 Task: Create a due date automation trigger when advanced on, 2 hours before a card is due add dates not starting today.
Action: Mouse moved to (907, 271)
Screenshot: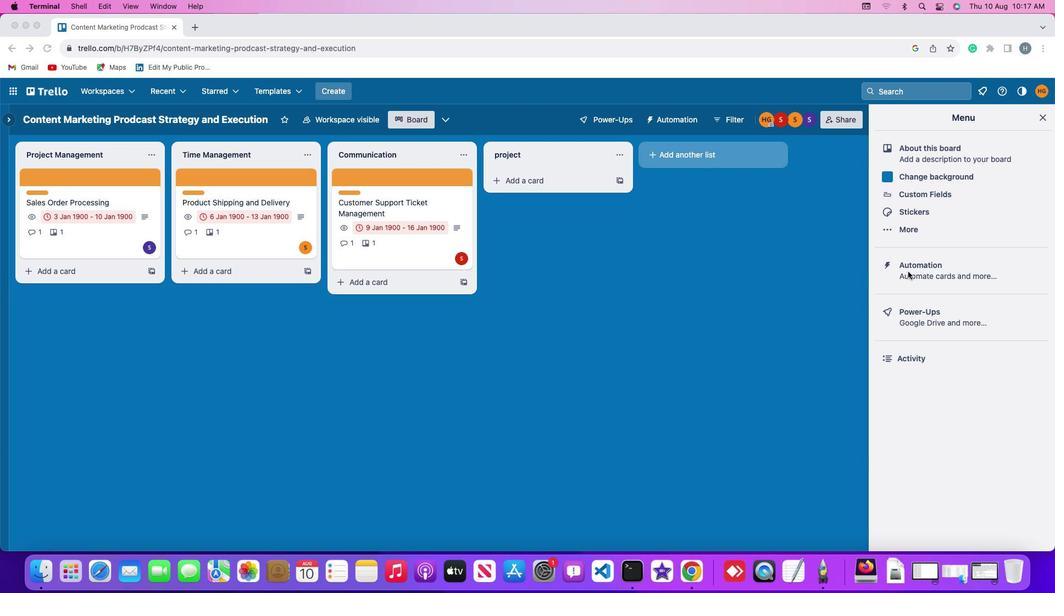 
Action: Mouse pressed left at (907, 271)
Screenshot: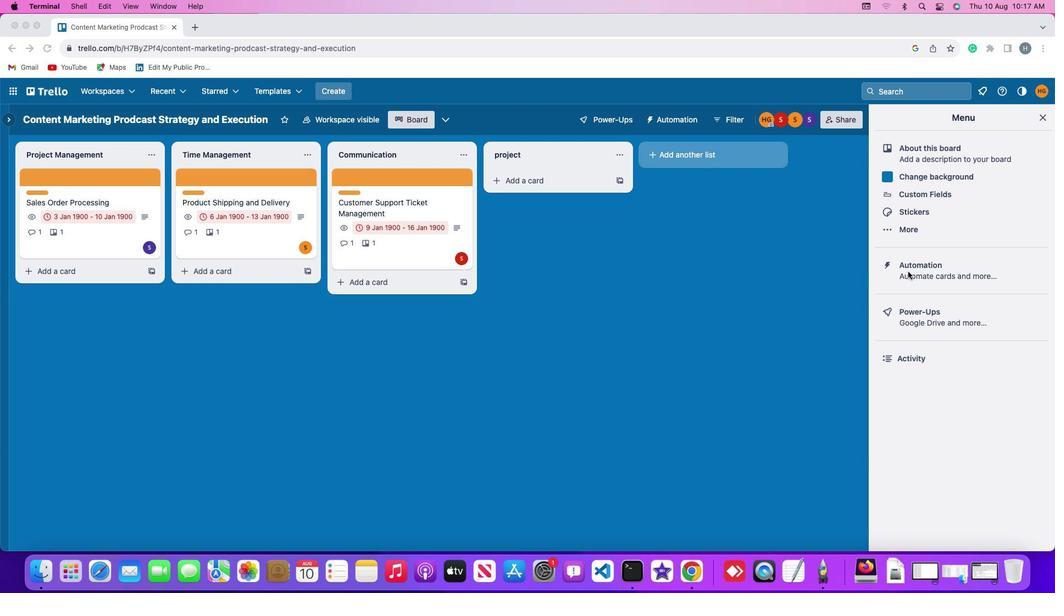 
Action: Mouse pressed left at (907, 271)
Screenshot: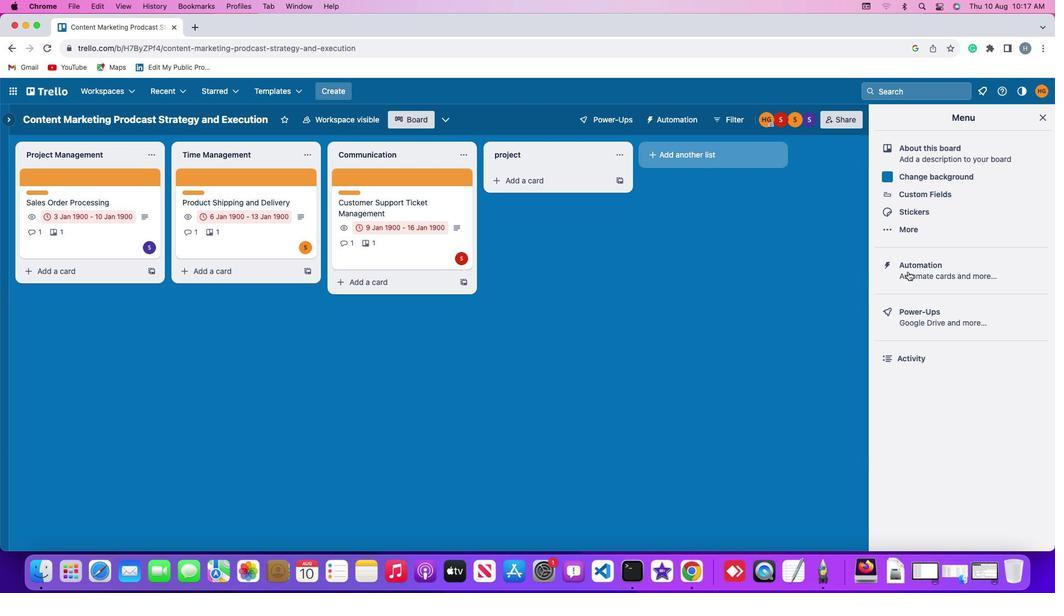 
Action: Mouse moved to (53, 257)
Screenshot: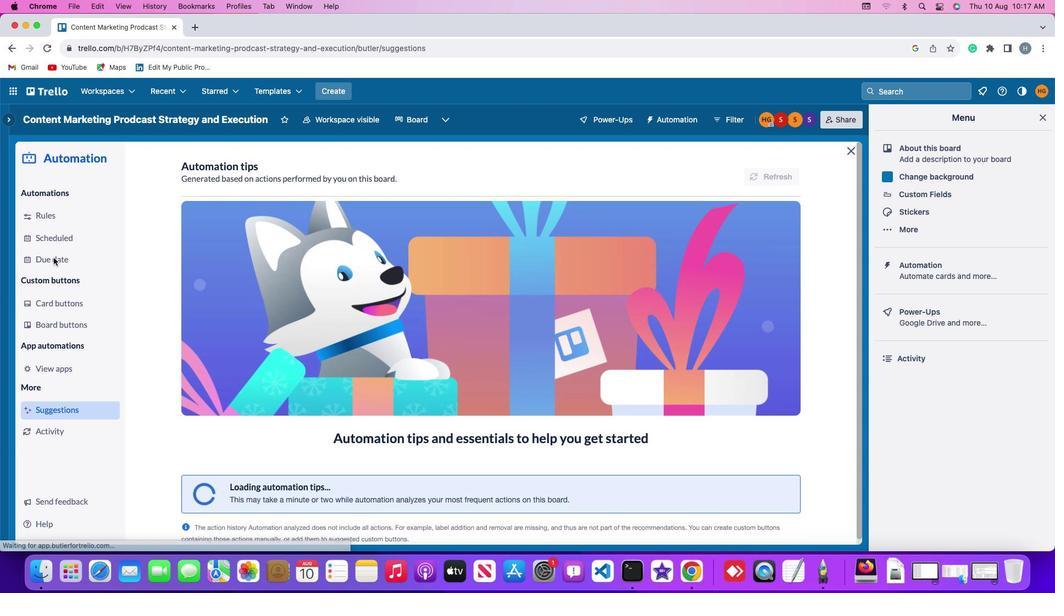 
Action: Mouse pressed left at (53, 257)
Screenshot: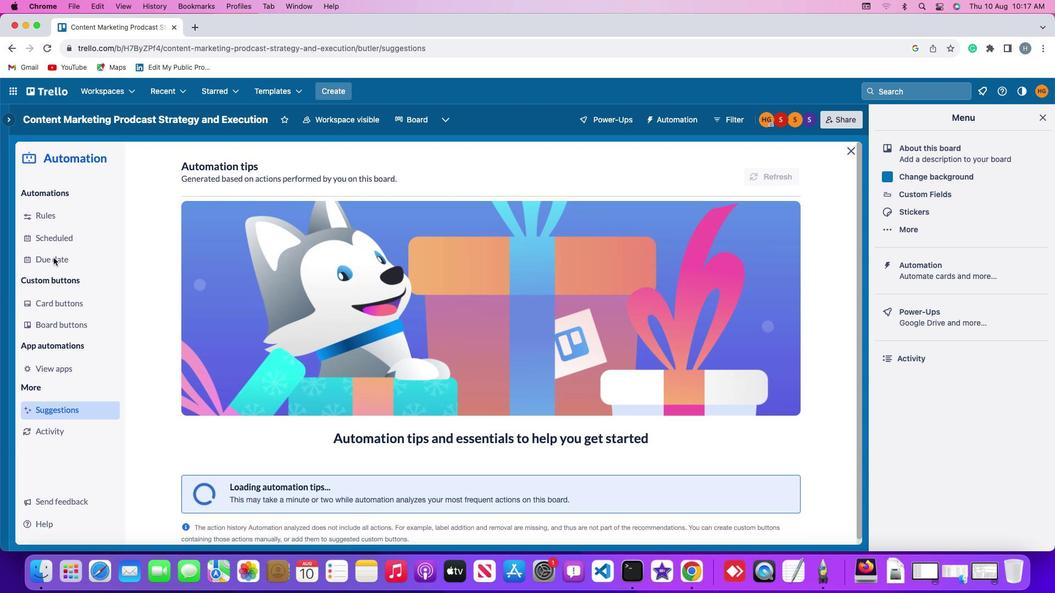 
Action: Mouse moved to (730, 170)
Screenshot: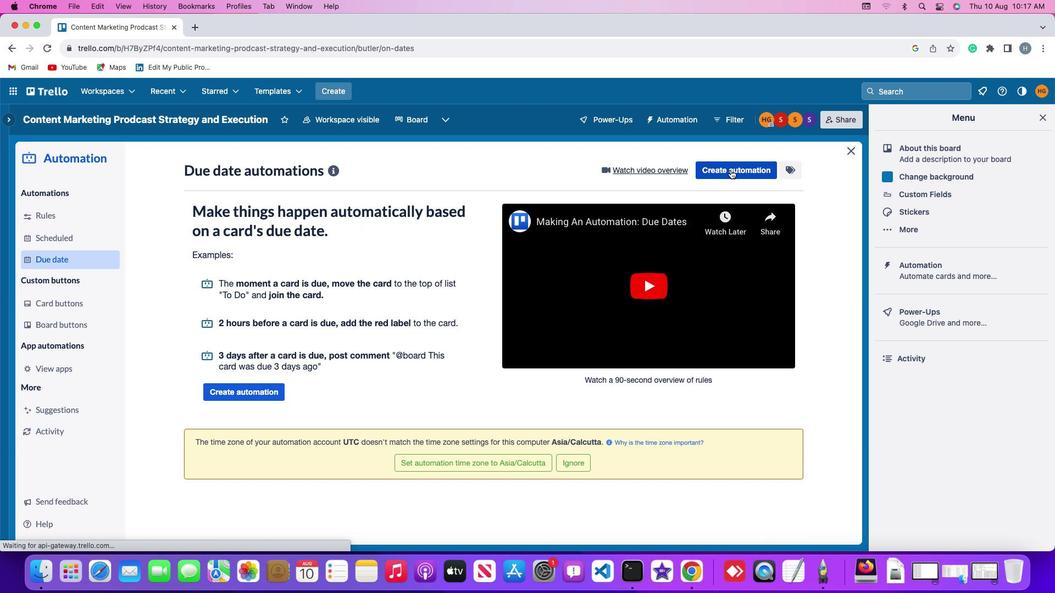 
Action: Mouse pressed left at (730, 170)
Screenshot: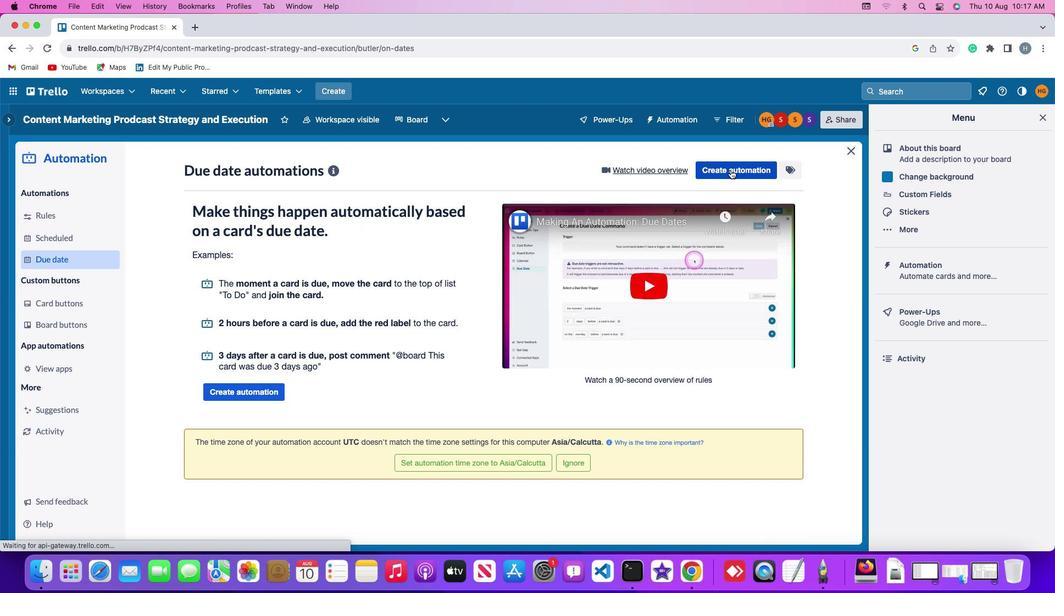 
Action: Mouse moved to (260, 275)
Screenshot: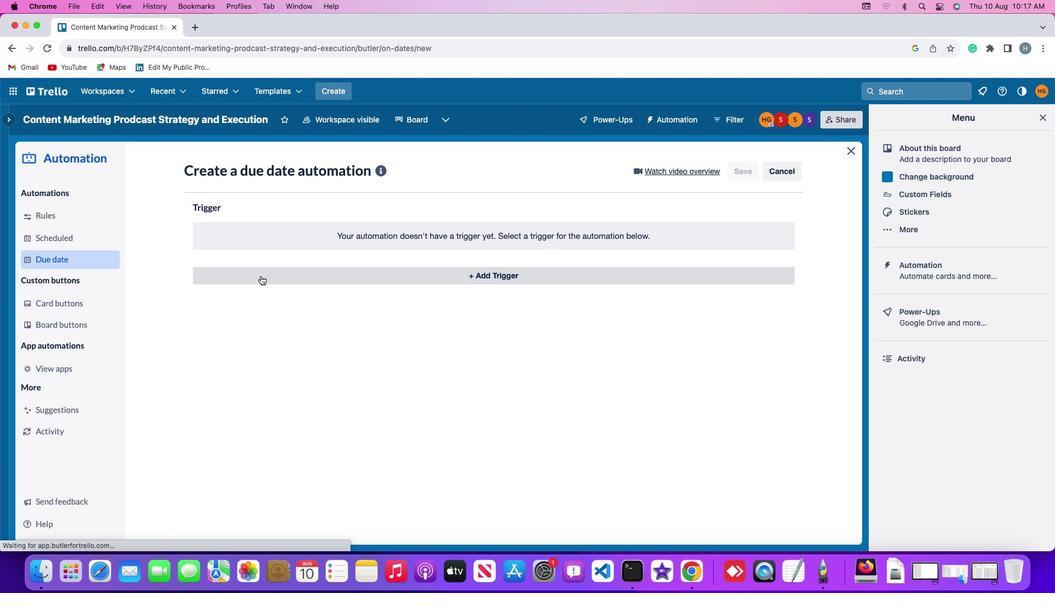 
Action: Mouse pressed left at (260, 275)
Screenshot: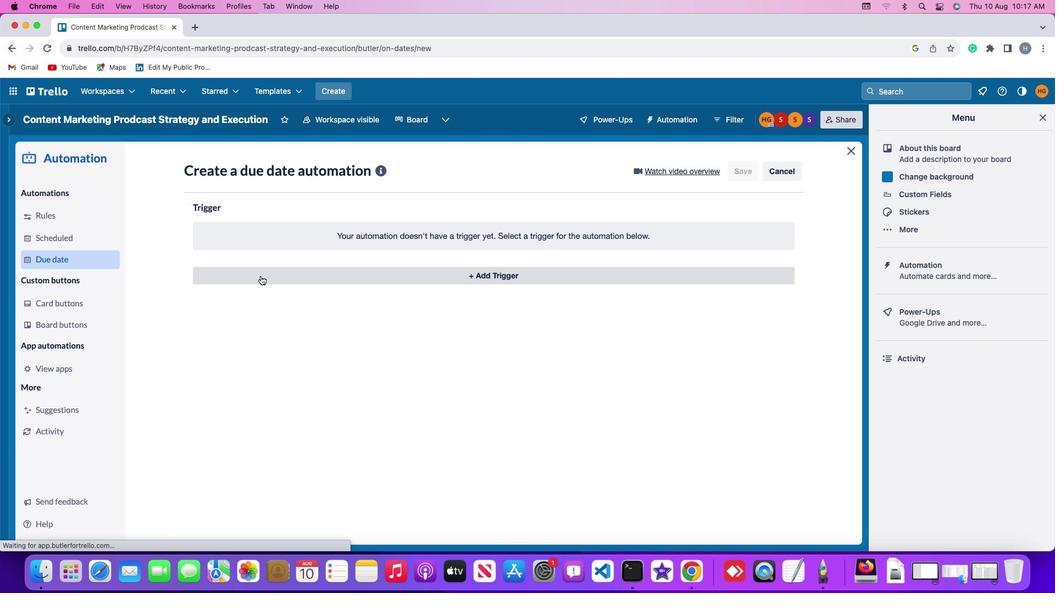 
Action: Mouse moved to (210, 442)
Screenshot: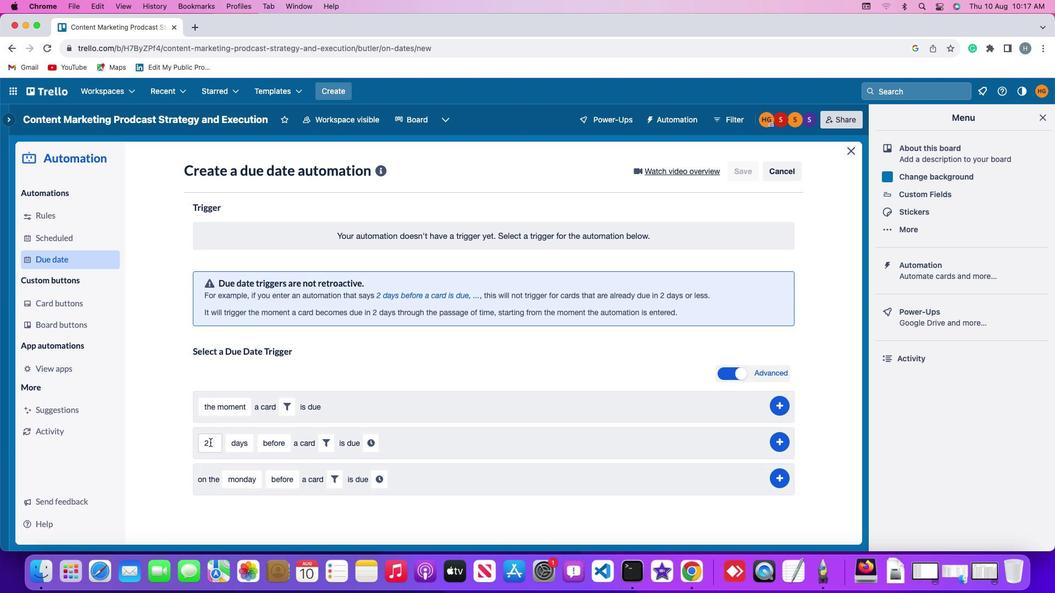 
Action: Mouse pressed left at (210, 442)
Screenshot: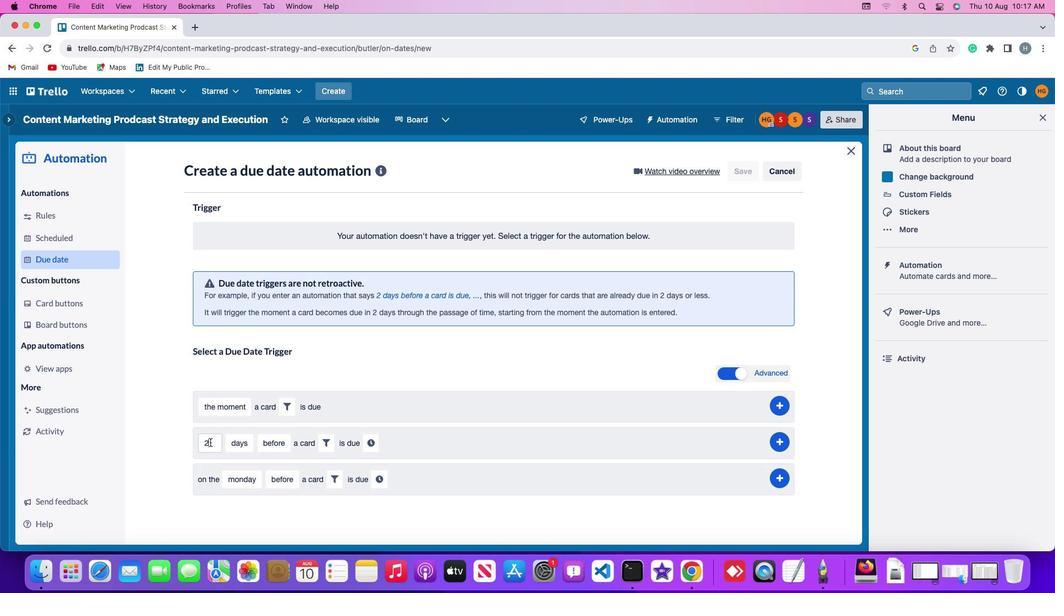 
Action: Key pressed Key.backspace'2'
Screenshot: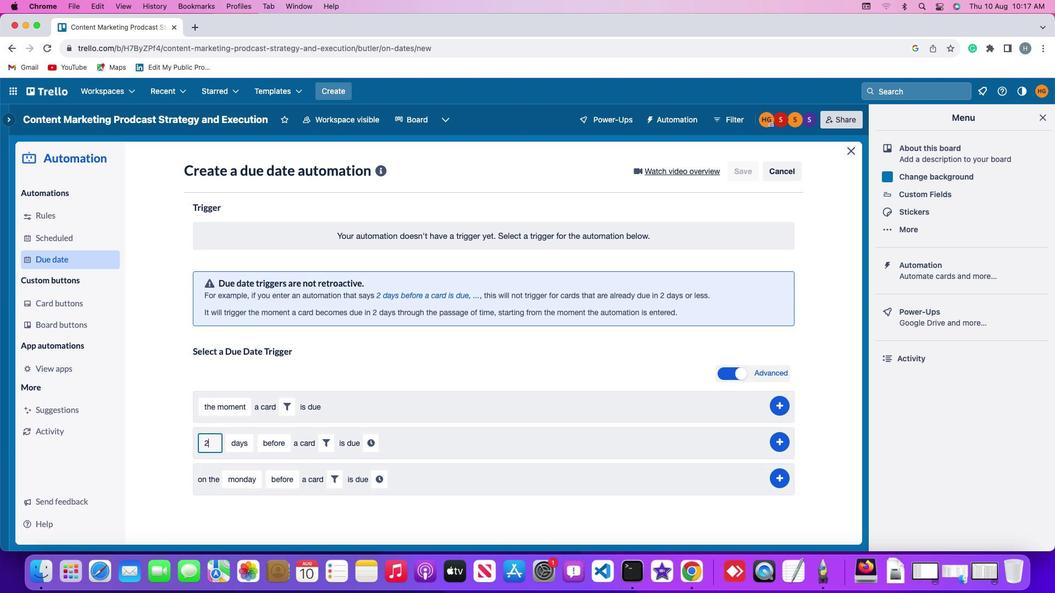 
Action: Mouse moved to (243, 444)
Screenshot: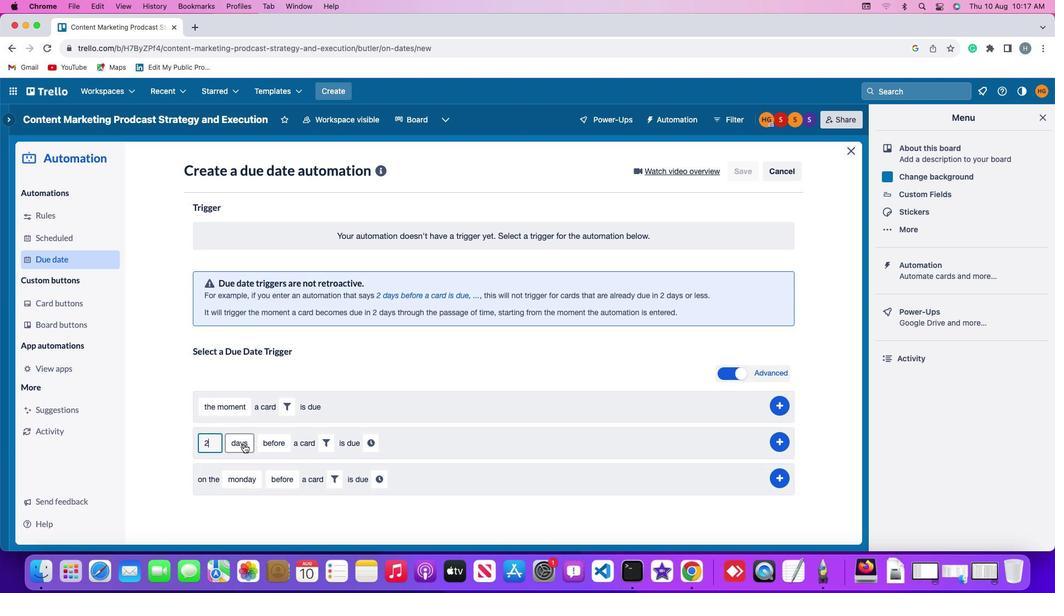 
Action: Mouse pressed left at (243, 444)
Screenshot: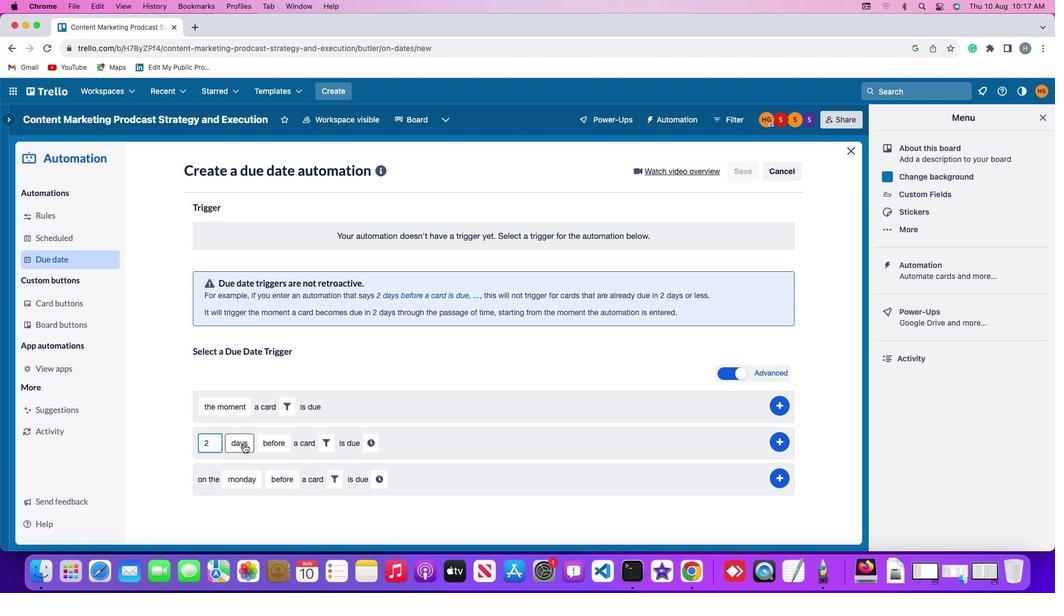 
Action: Mouse moved to (246, 508)
Screenshot: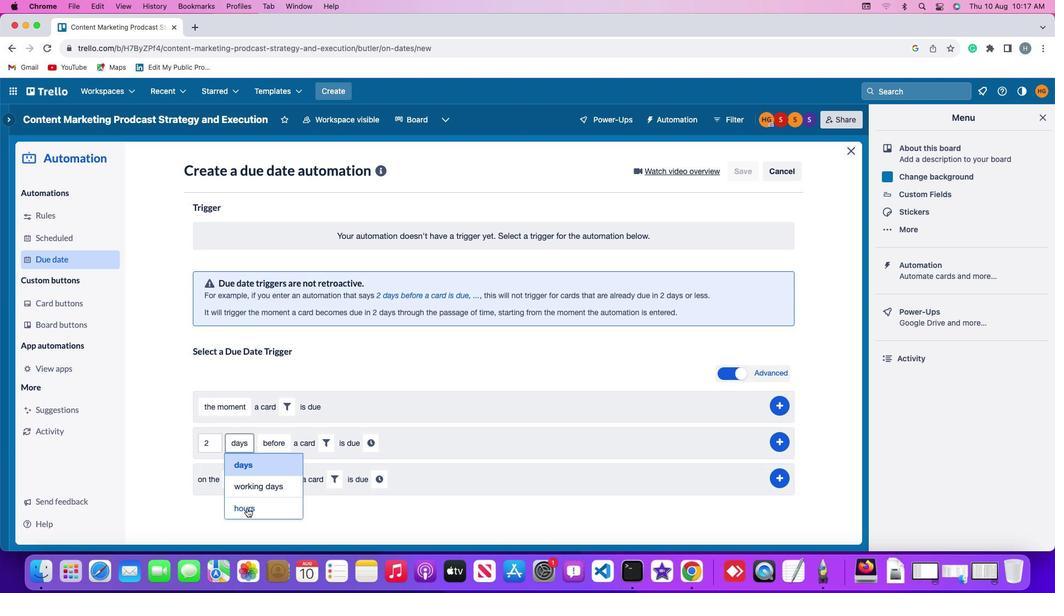 
Action: Mouse pressed left at (246, 508)
Screenshot: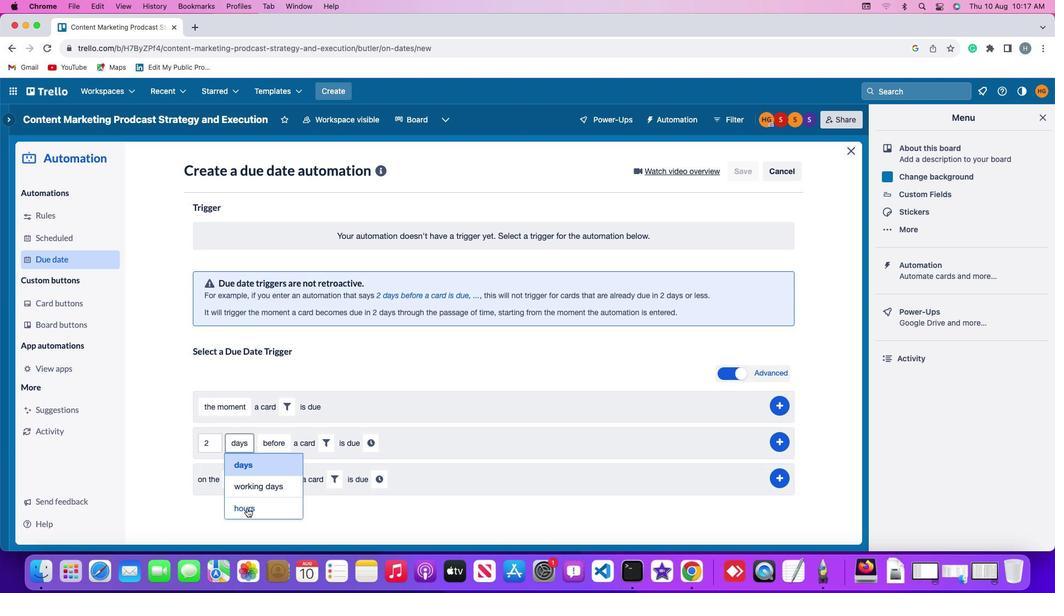 
Action: Mouse moved to (270, 446)
Screenshot: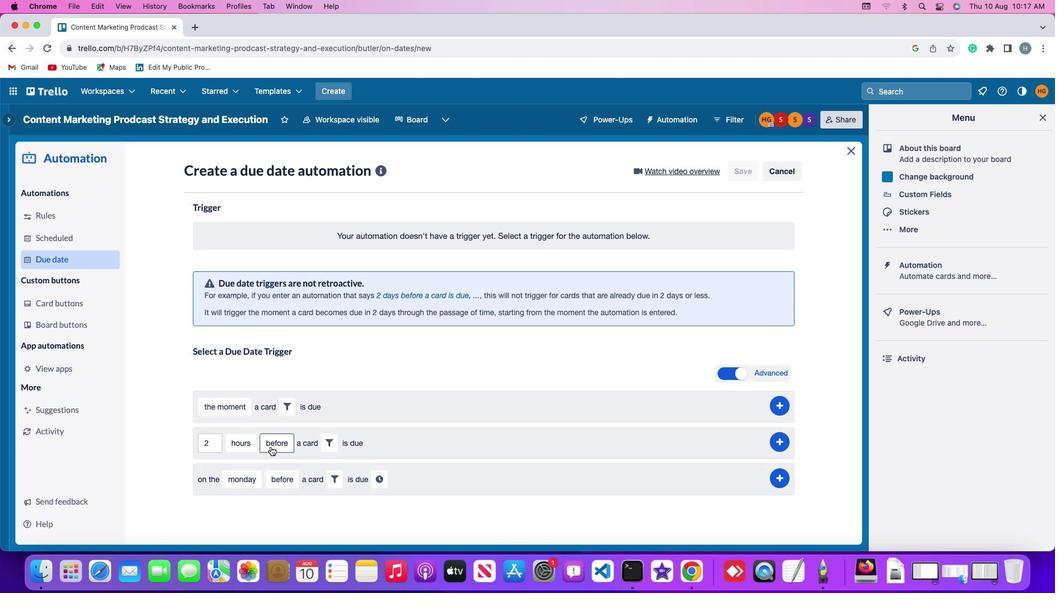 
Action: Mouse pressed left at (270, 446)
Screenshot: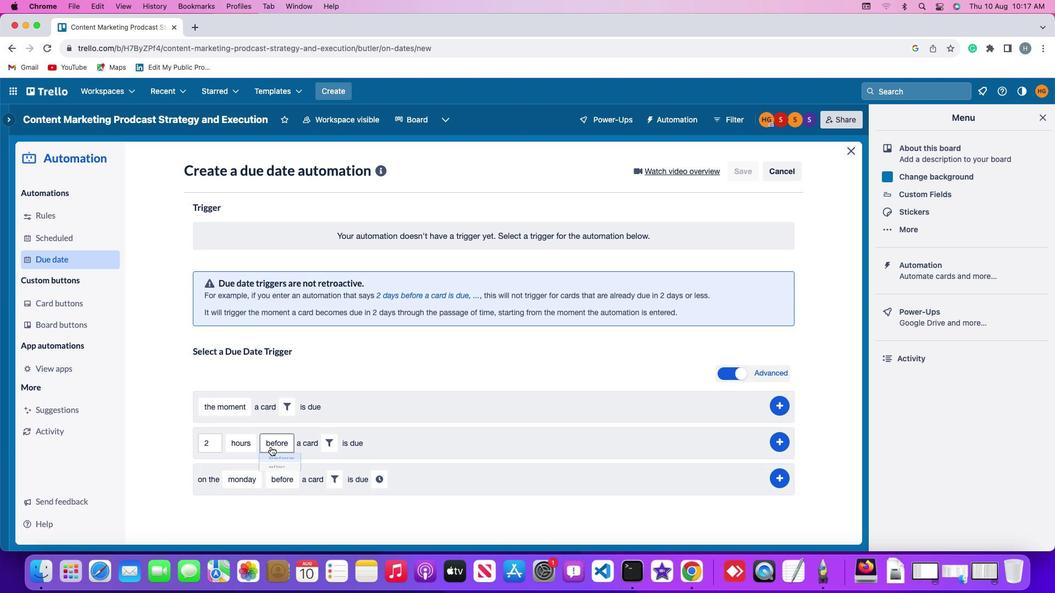 
Action: Mouse moved to (277, 464)
Screenshot: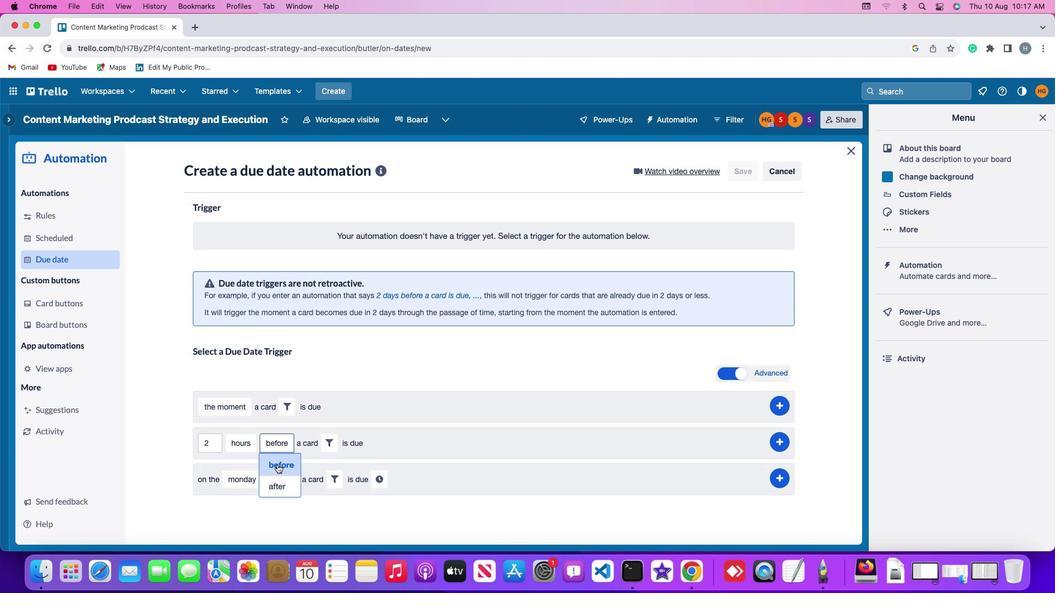 
Action: Mouse pressed left at (277, 464)
Screenshot: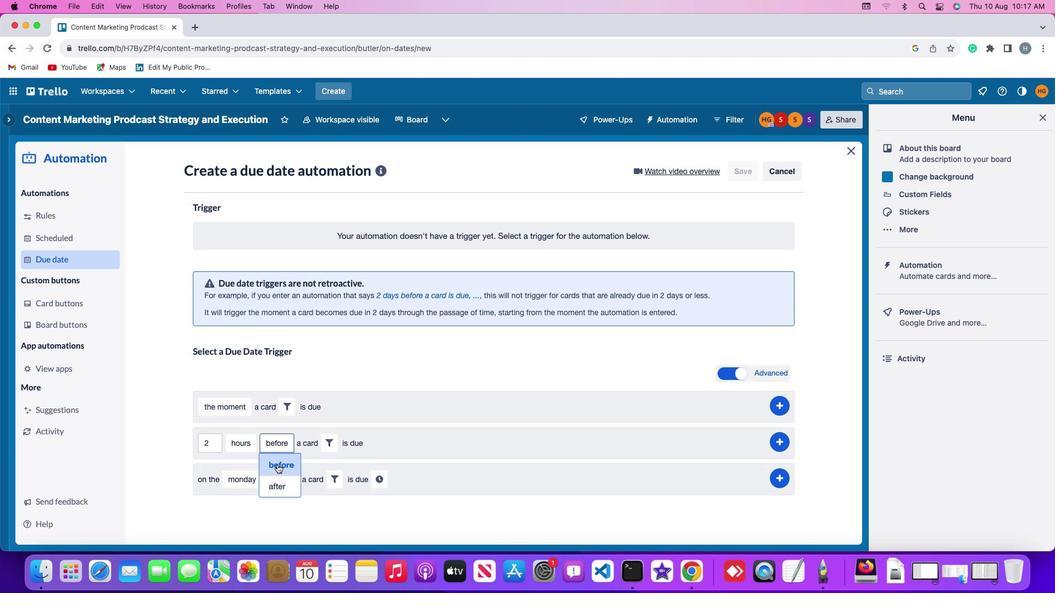 
Action: Mouse moved to (328, 441)
Screenshot: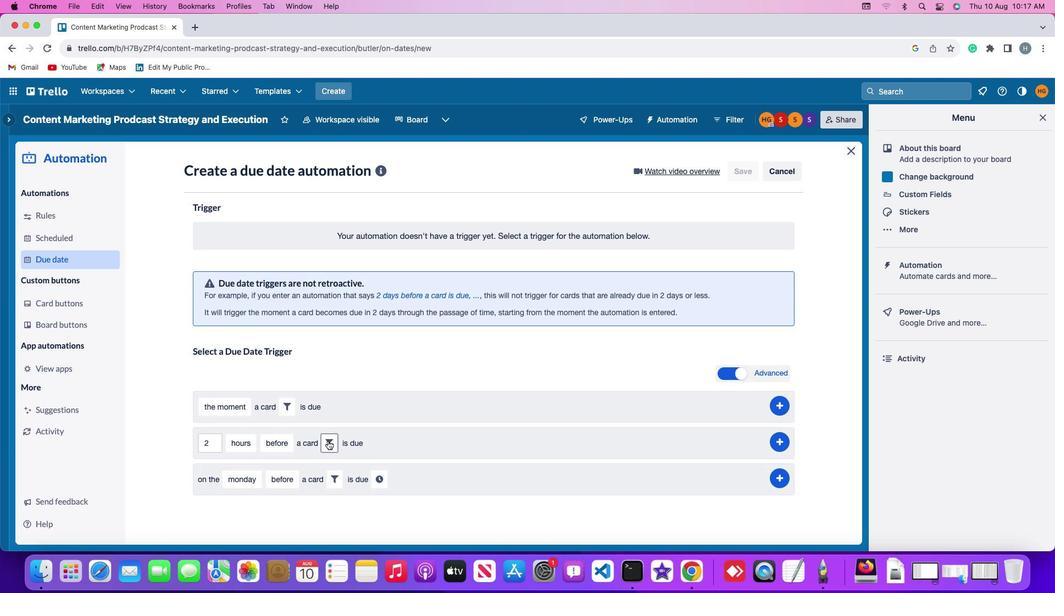 
Action: Mouse pressed left at (328, 441)
Screenshot: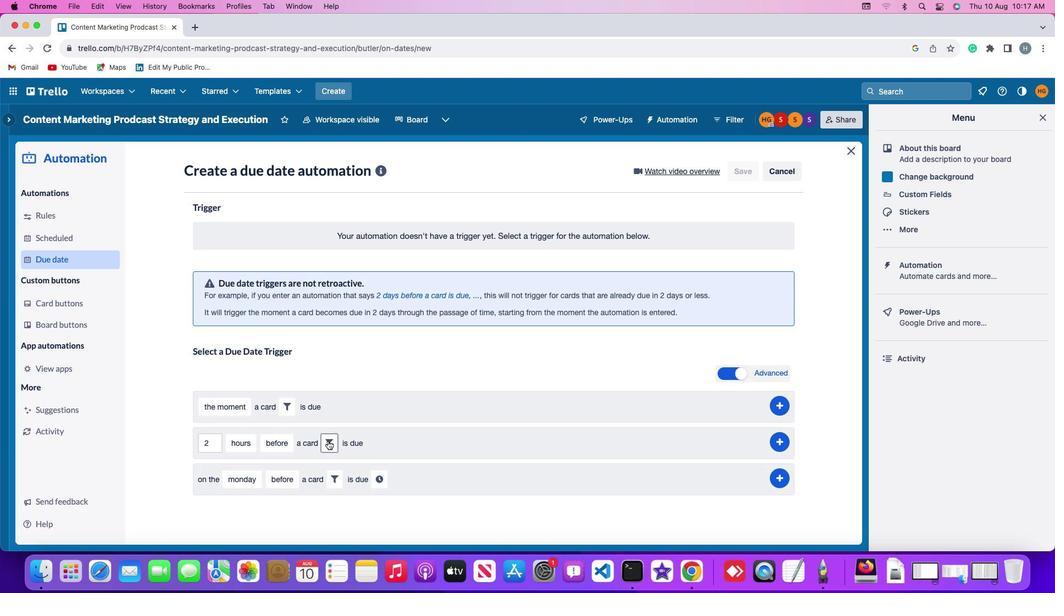 
Action: Mouse moved to (386, 472)
Screenshot: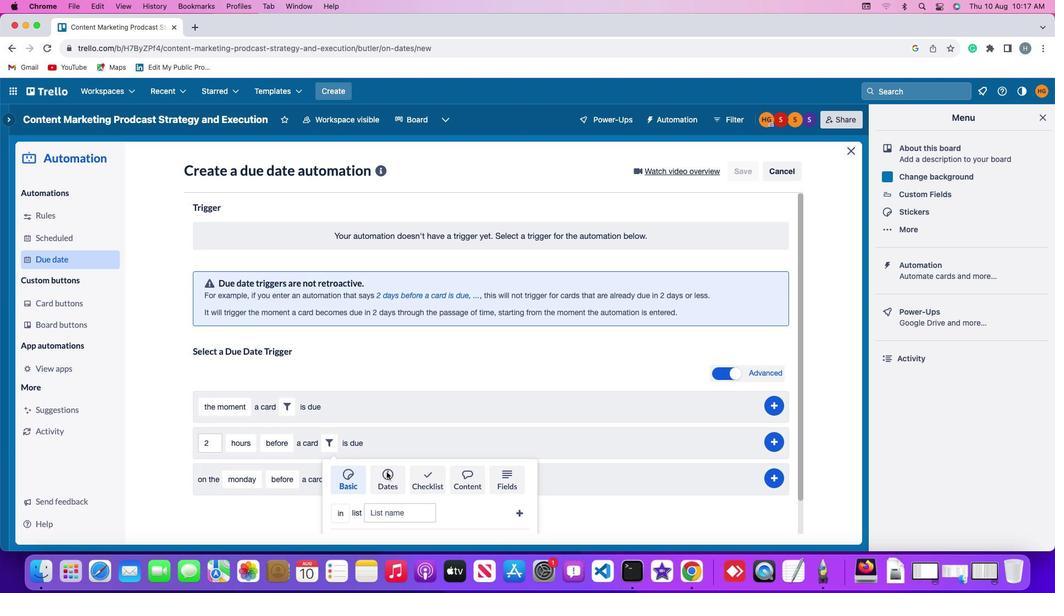 
Action: Mouse pressed left at (386, 472)
Screenshot: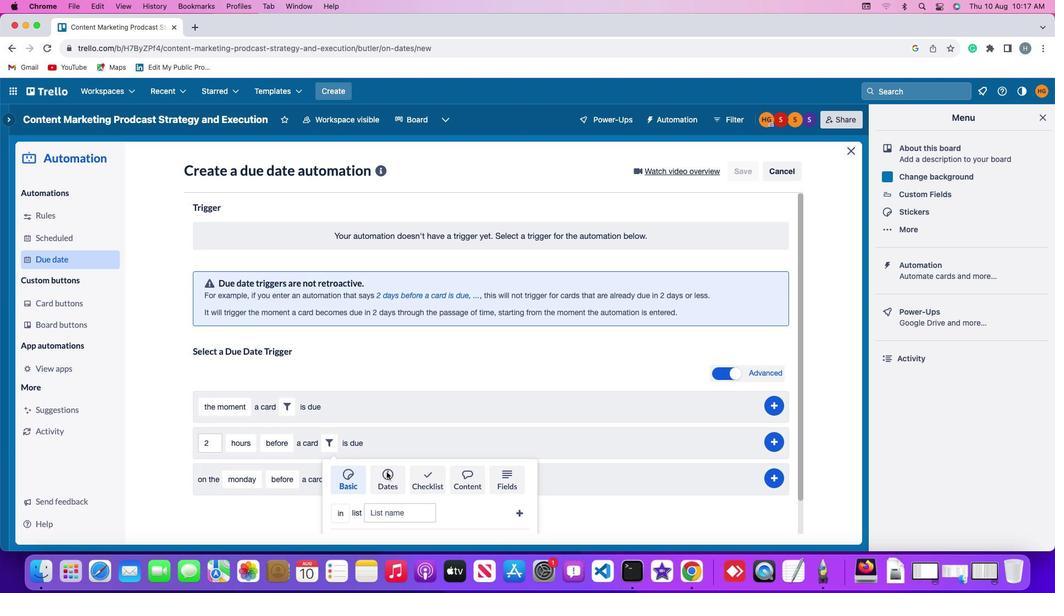 
Action: Mouse moved to (304, 500)
Screenshot: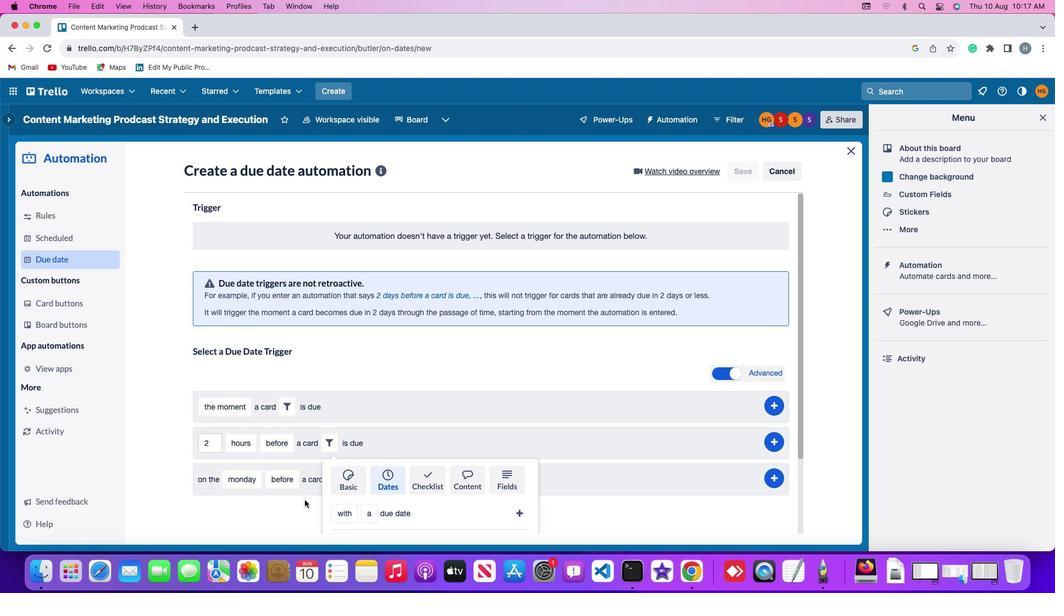 
Action: Mouse scrolled (304, 500) with delta (0, 0)
Screenshot: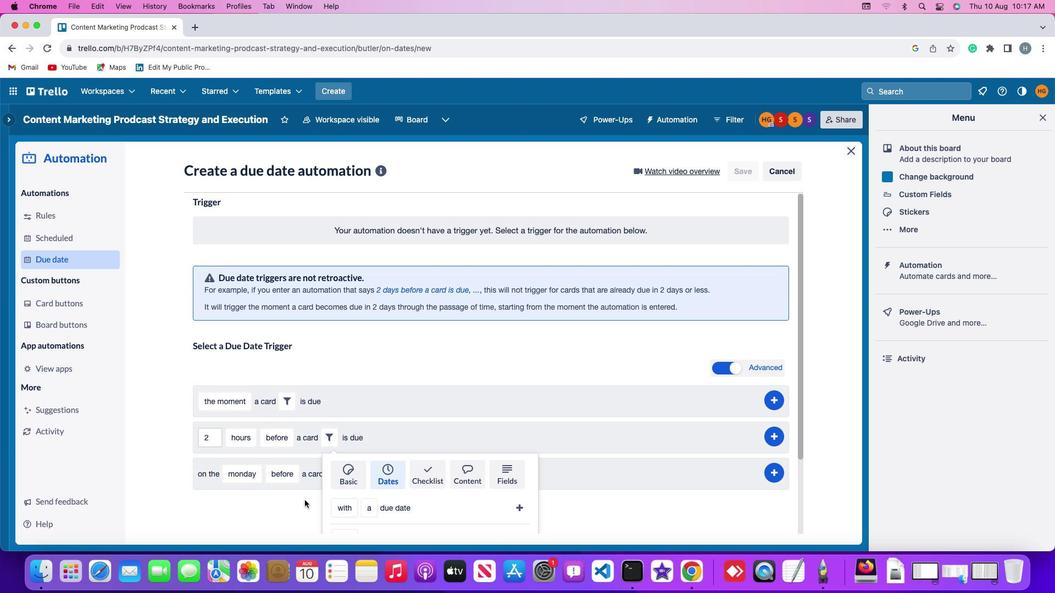 
Action: Mouse scrolled (304, 500) with delta (0, 0)
Screenshot: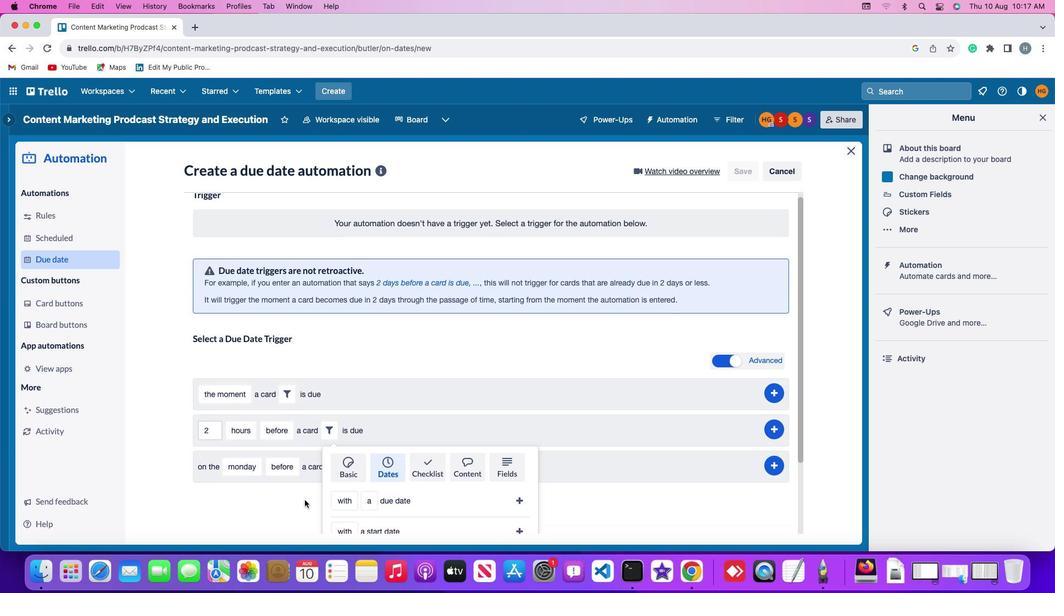 
Action: Mouse scrolled (304, 500) with delta (0, -1)
Screenshot: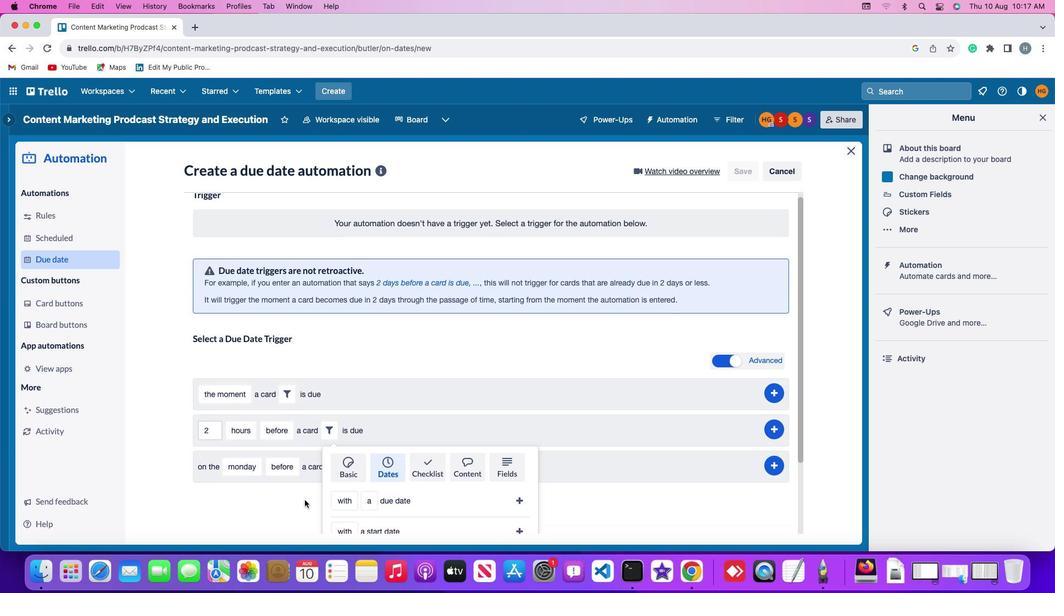 
Action: Mouse scrolled (304, 500) with delta (0, -2)
Screenshot: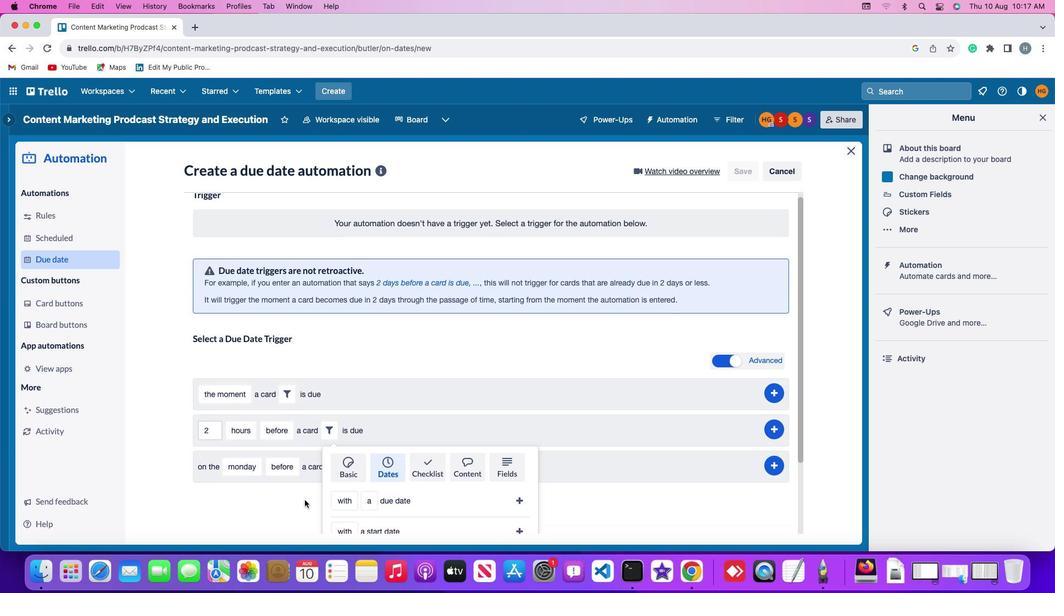 
Action: Mouse scrolled (304, 500) with delta (0, -3)
Screenshot: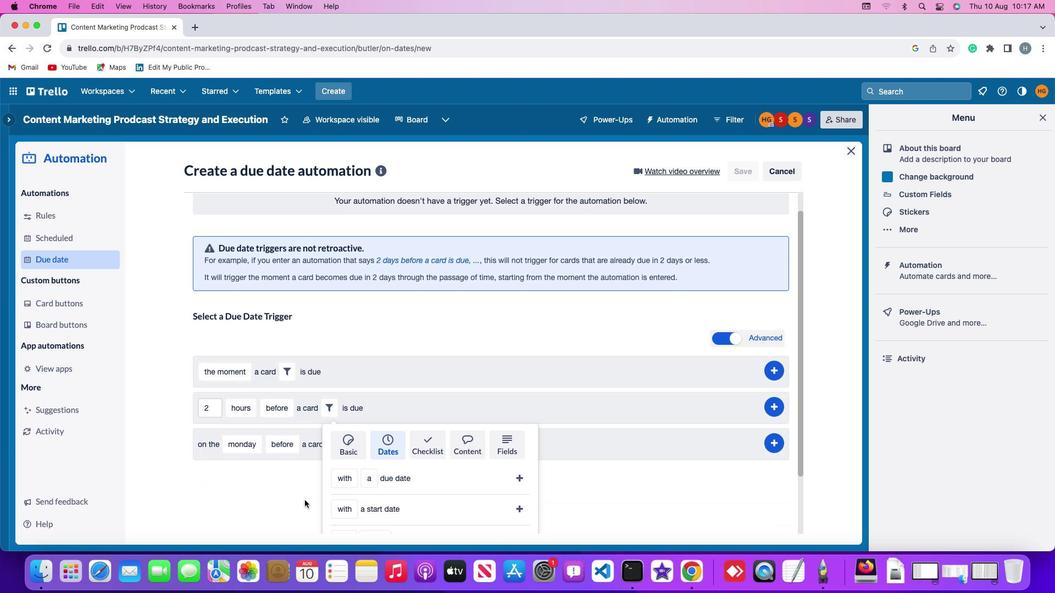 
Action: Mouse moved to (300, 500)
Screenshot: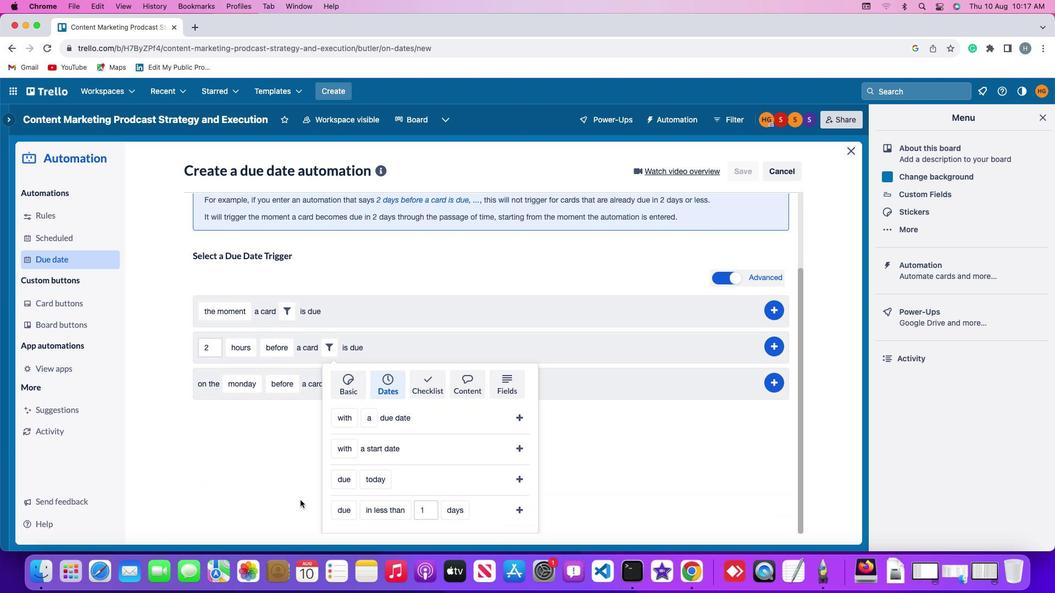 
Action: Mouse scrolled (300, 500) with delta (0, 0)
Screenshot: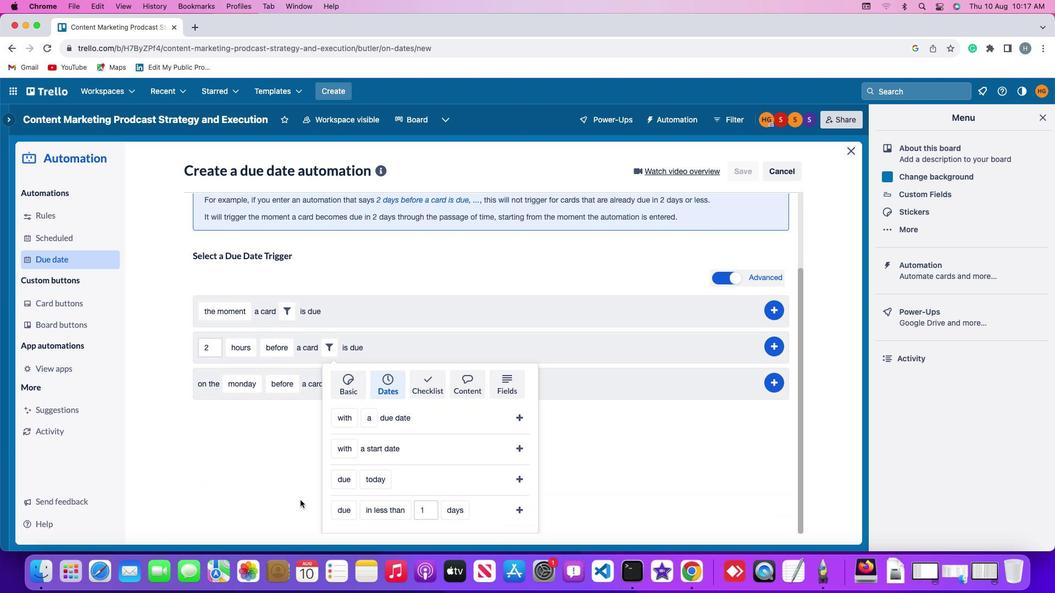
Action: Mouse scrolled (300, 500) with delta (0, 0)
Screenshot: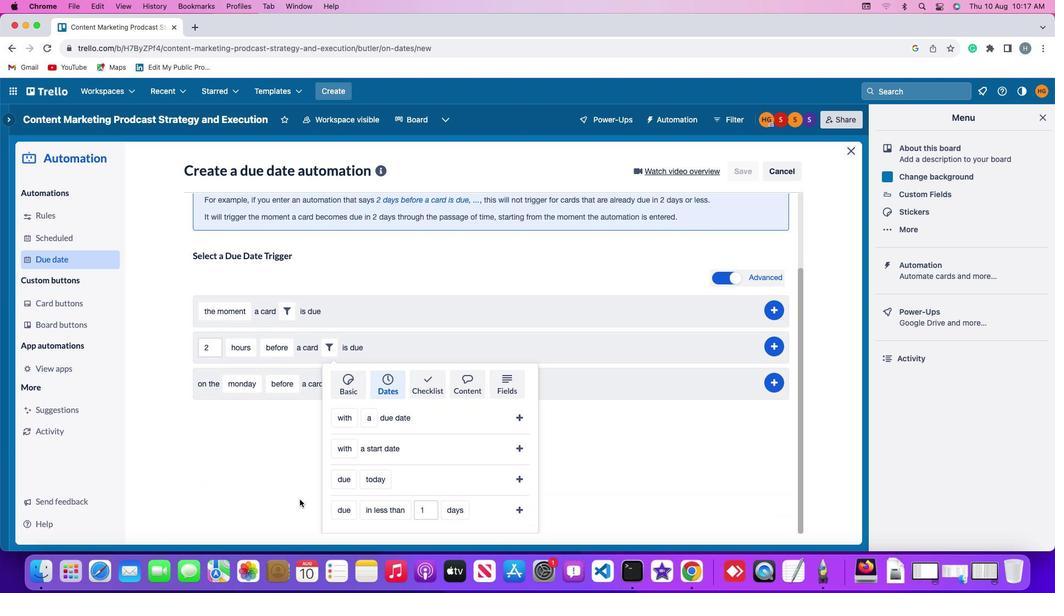 
Action: Mouse scrolled (300, 500) with delta (0, -1)
Screenshot: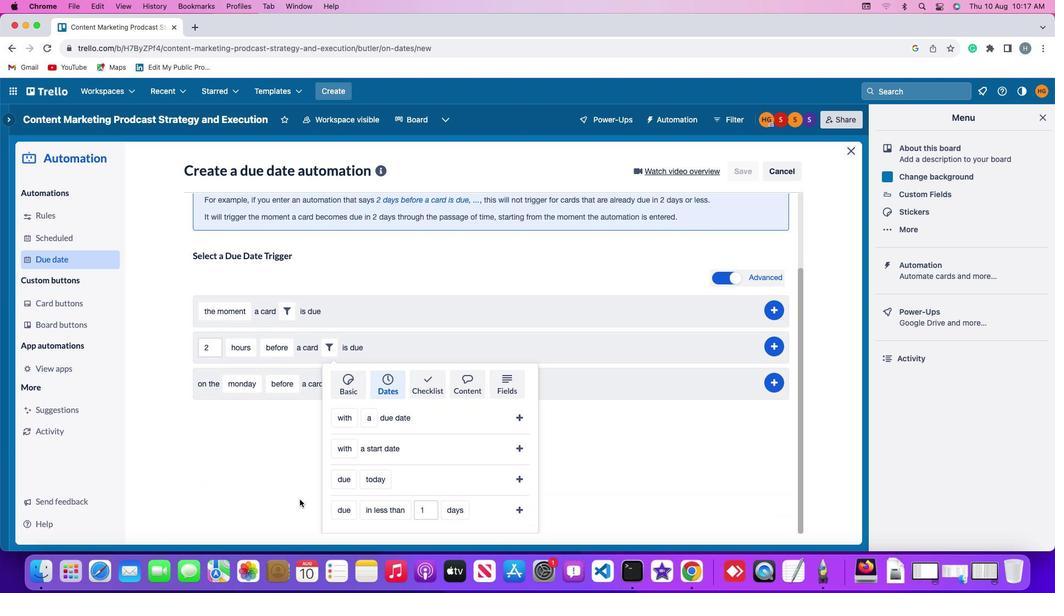 
Action: Mouse moved to (300, 500)
Screenshot: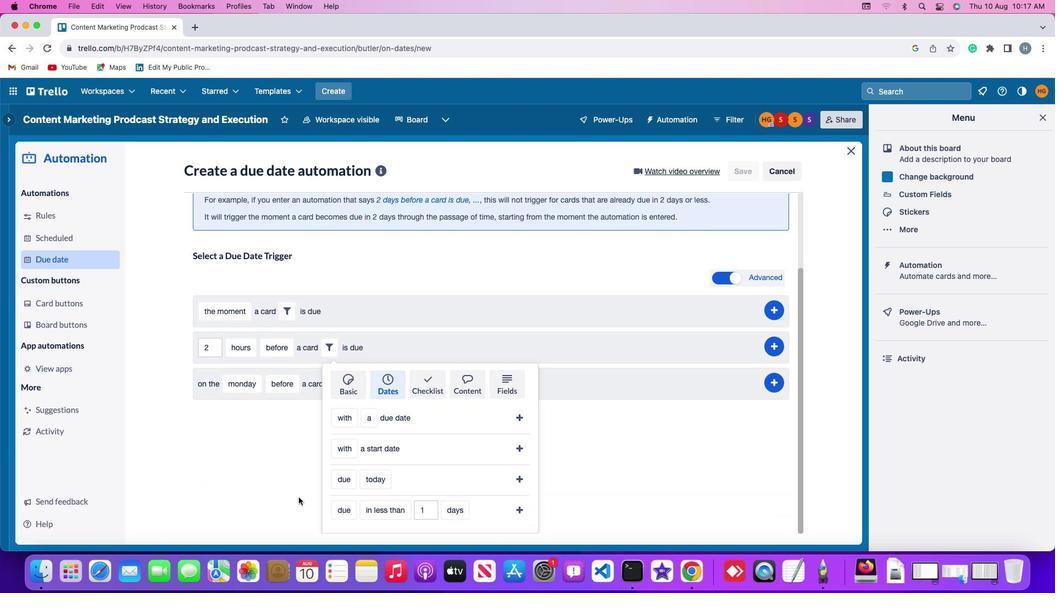 
Action: Mouse scrolled (300, 500) with delta (0, -2)
Screenshot: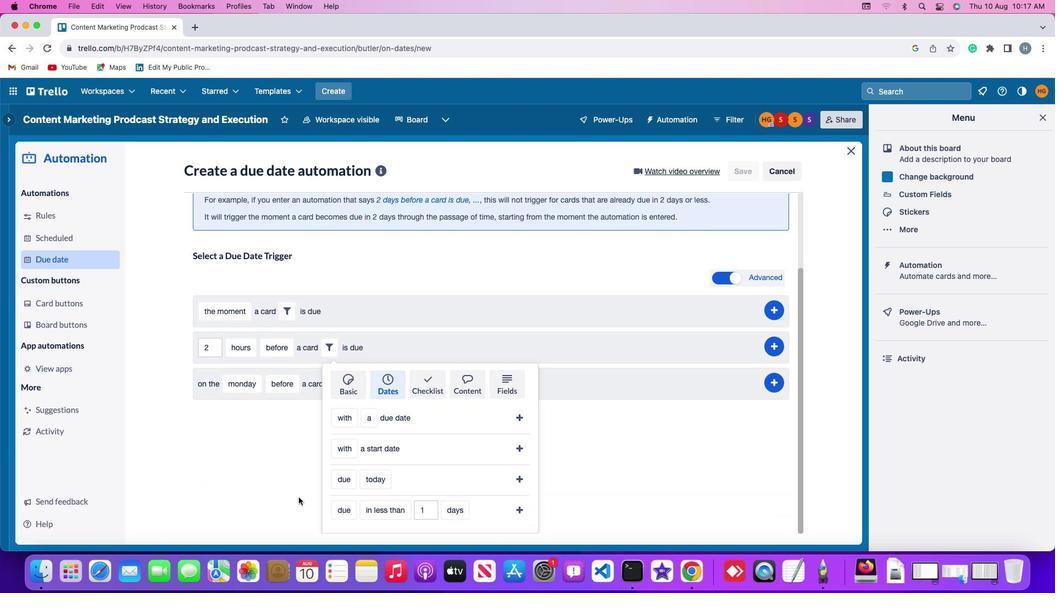 
Action: Mouse moved to (337, 476)
Screenshot: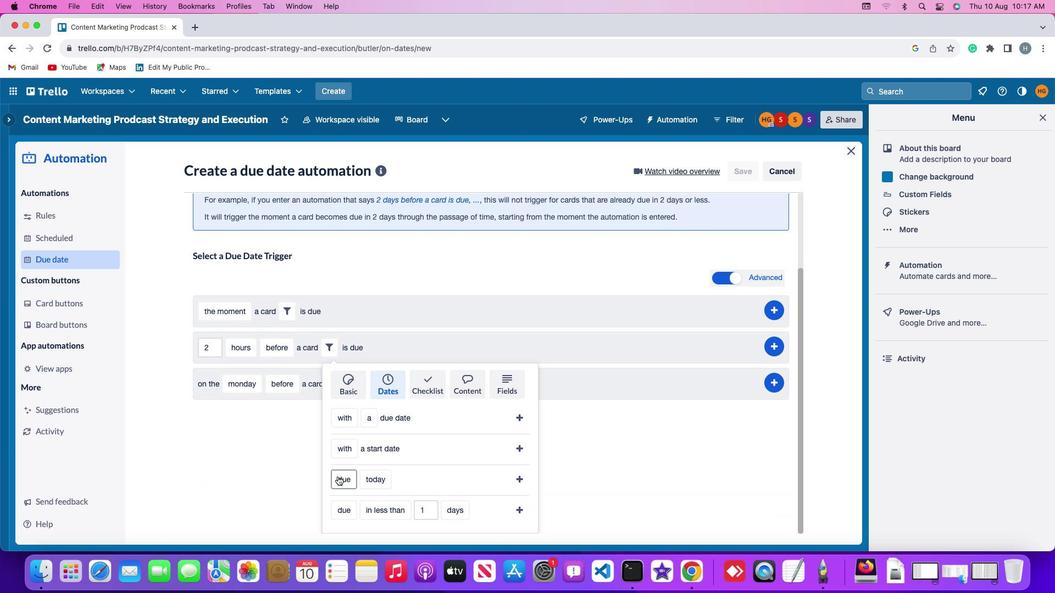 
Action: Mouse pressed left at (337, 476)
Screenshot: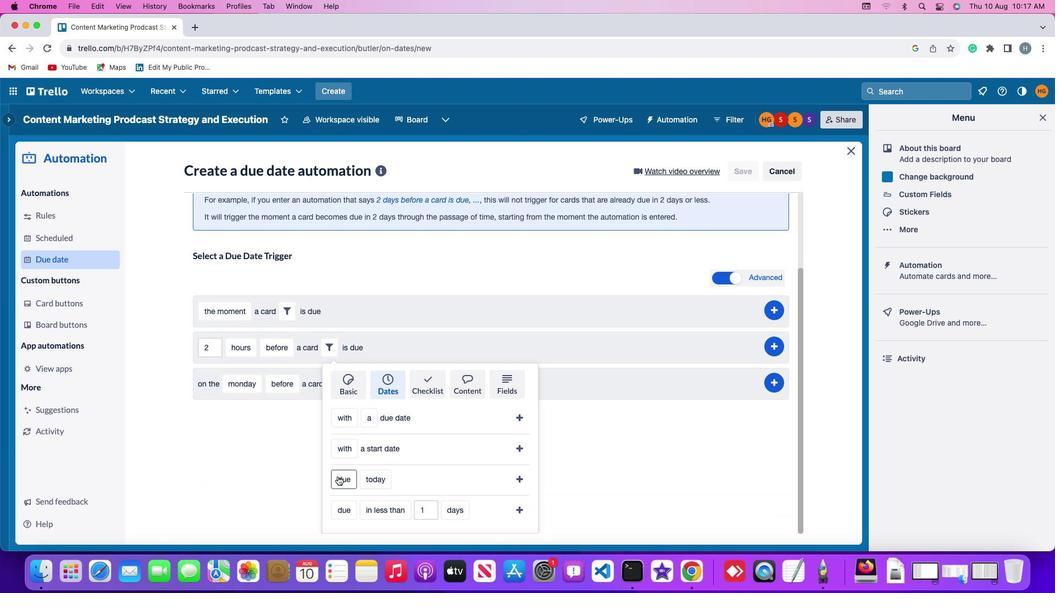 
Action: Mouse moved to (348, 460)
Screenshot: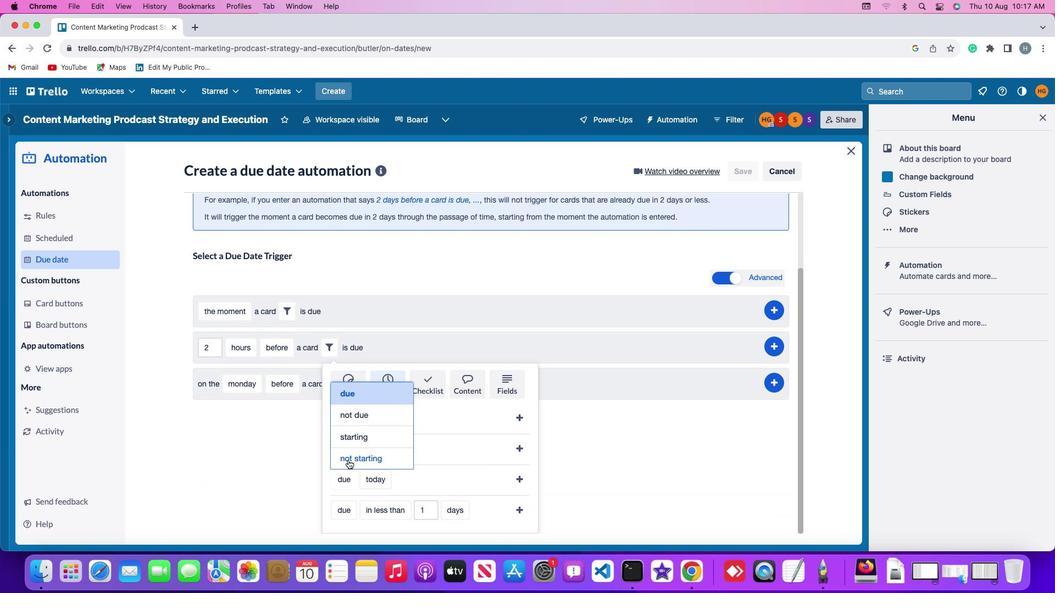 
Action: Mouse pressed left at (348, 460)
Screenshot: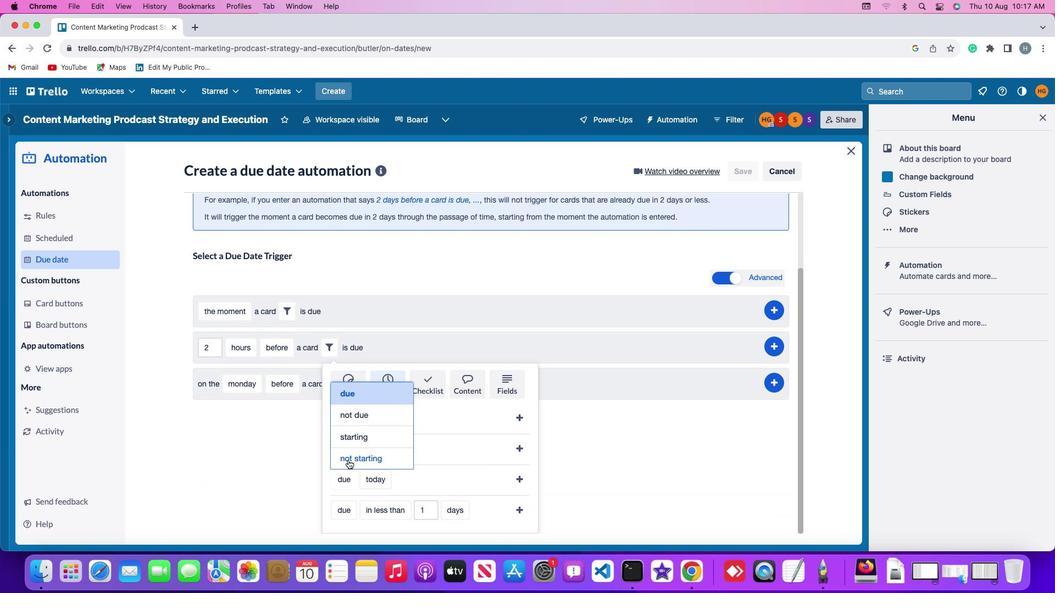 
Action: Mouse moved to (392, 481)
Screenshot: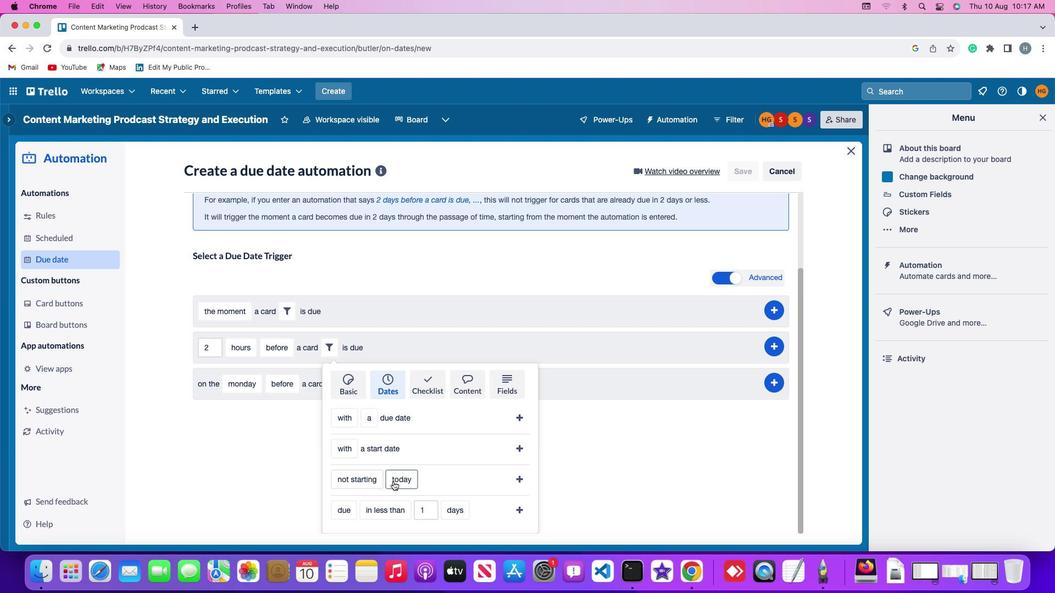 
Action: Mouse pressed left at (392, 481)
Screenshot: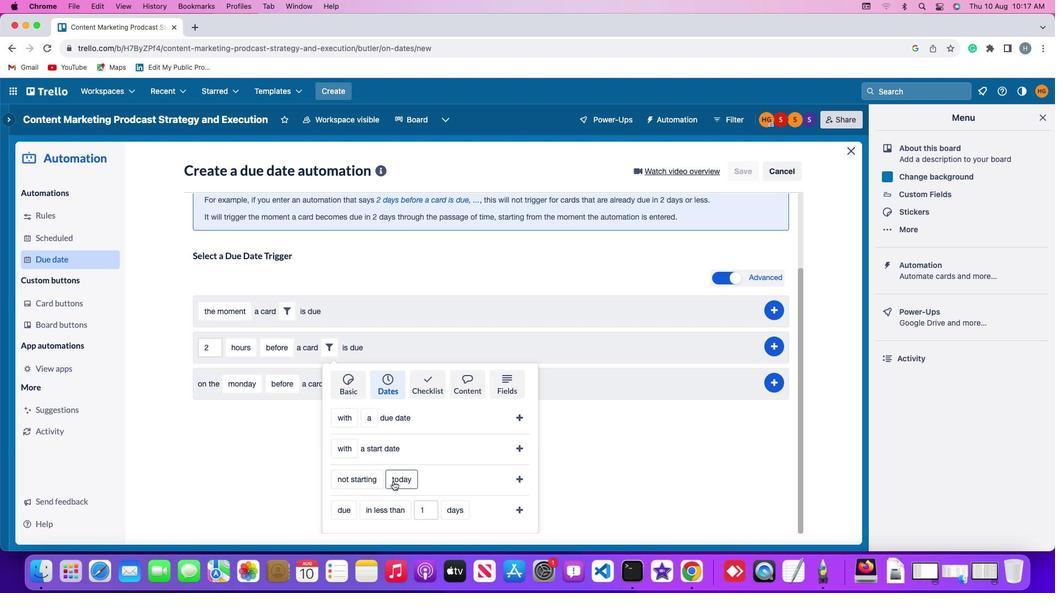 
Action: Mouse moved to (414, 350)
Screenshot: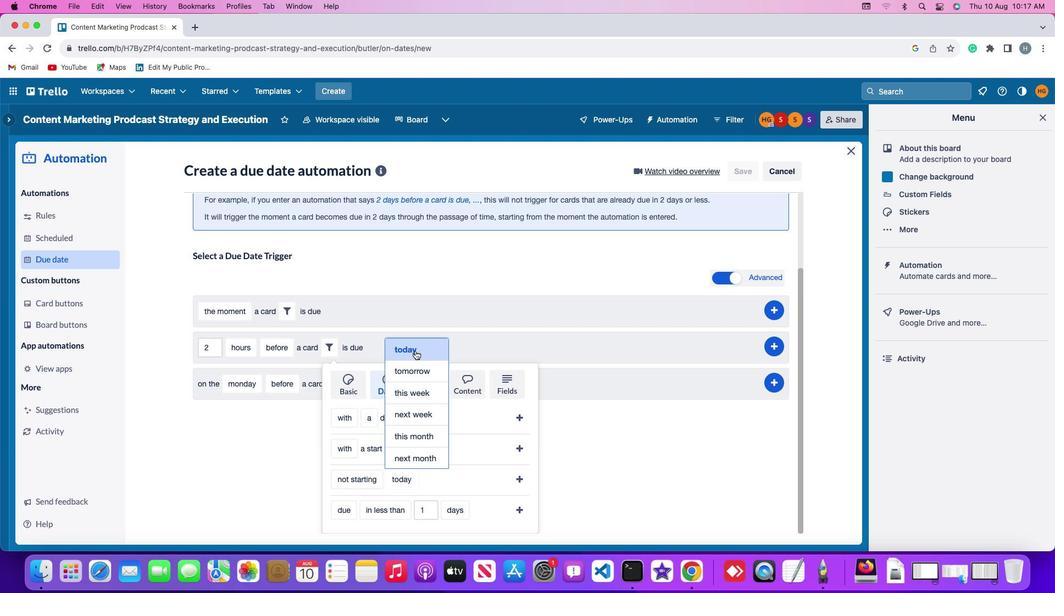 
Action: Mouse pressed left at (414, 350)
Screenshot: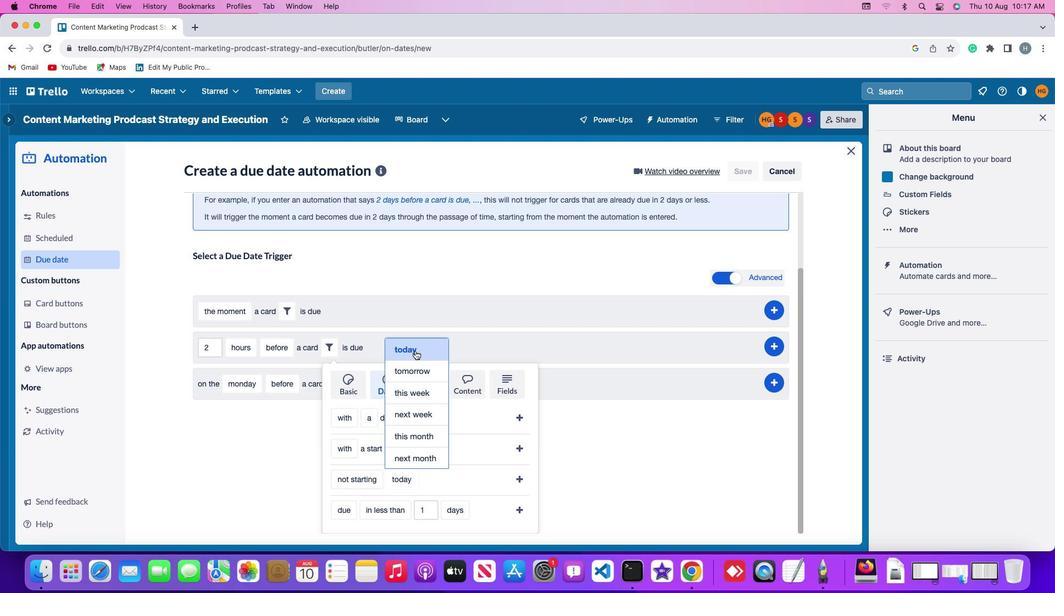 
Action: Mouse moved to (518, 476)
Screenshot: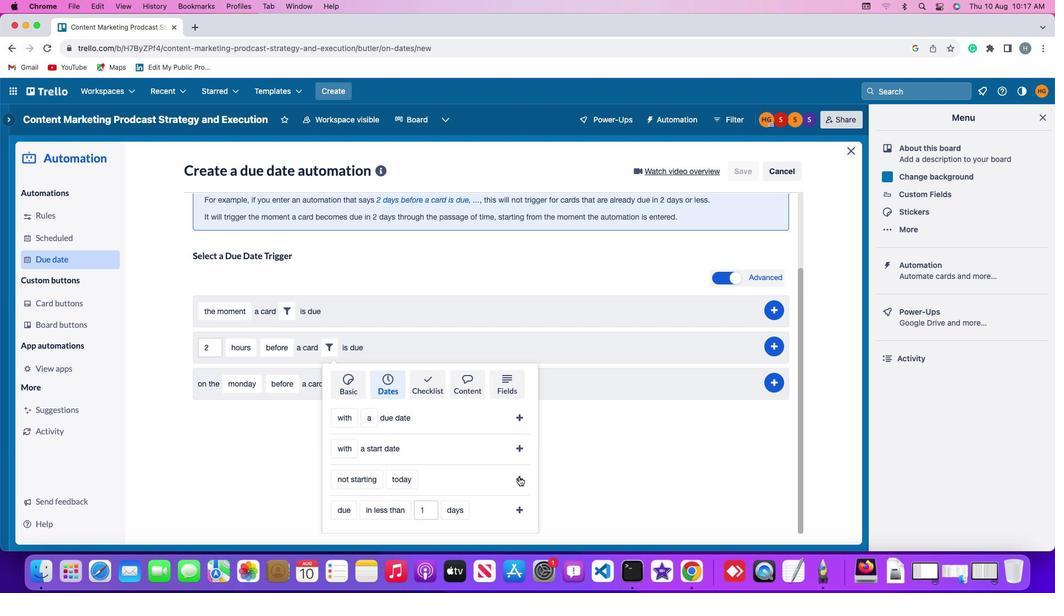 
Action: Mouse pressed left at (518, 476)
Screenshot: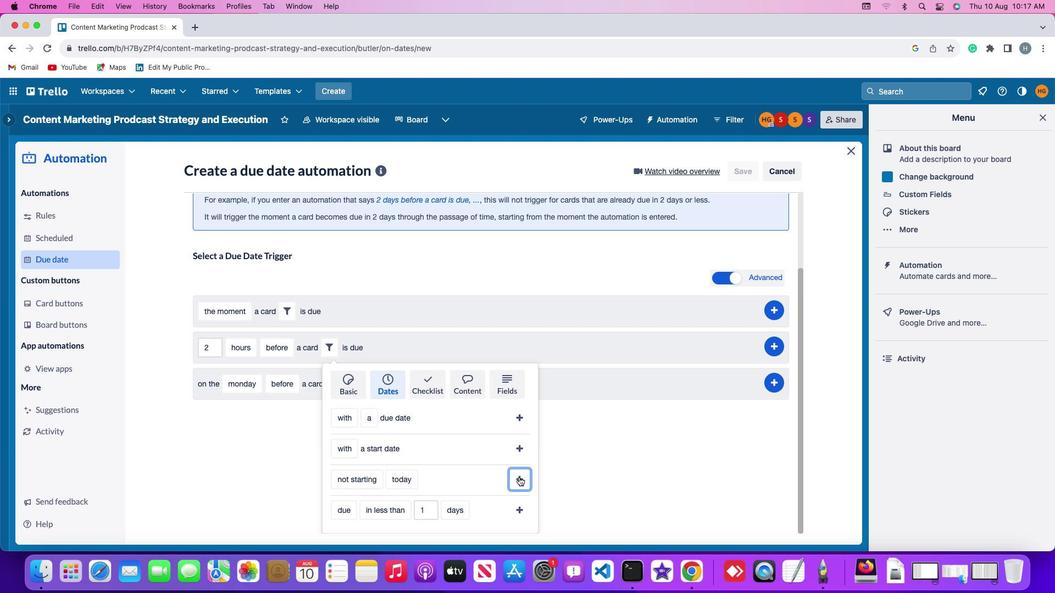 
Action: Mouse moved to (781, 439)
Screenshot: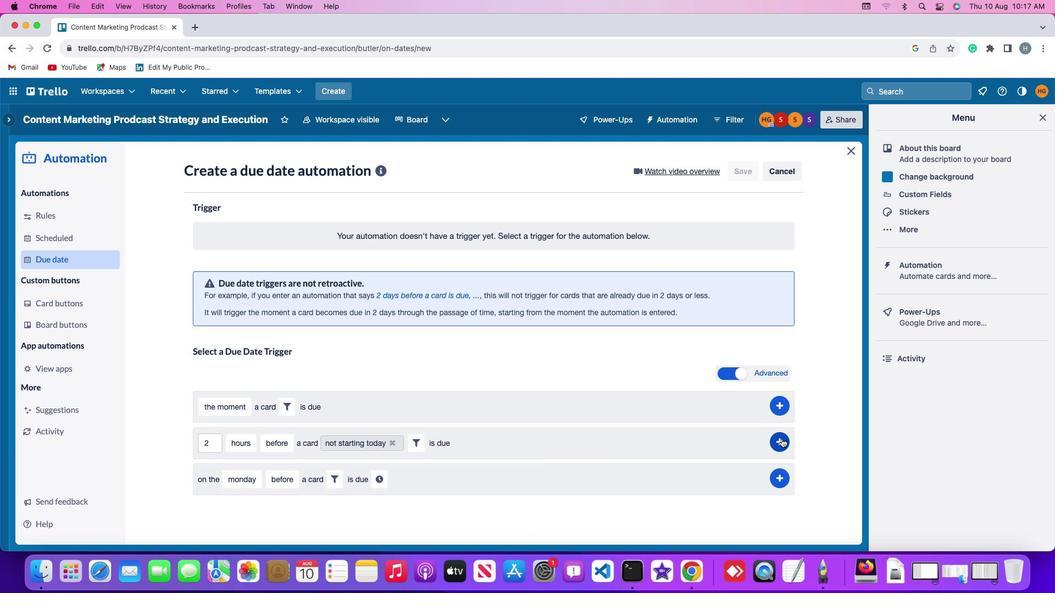 
Action: Mouse pressed left at (781, 439)
Screenshot: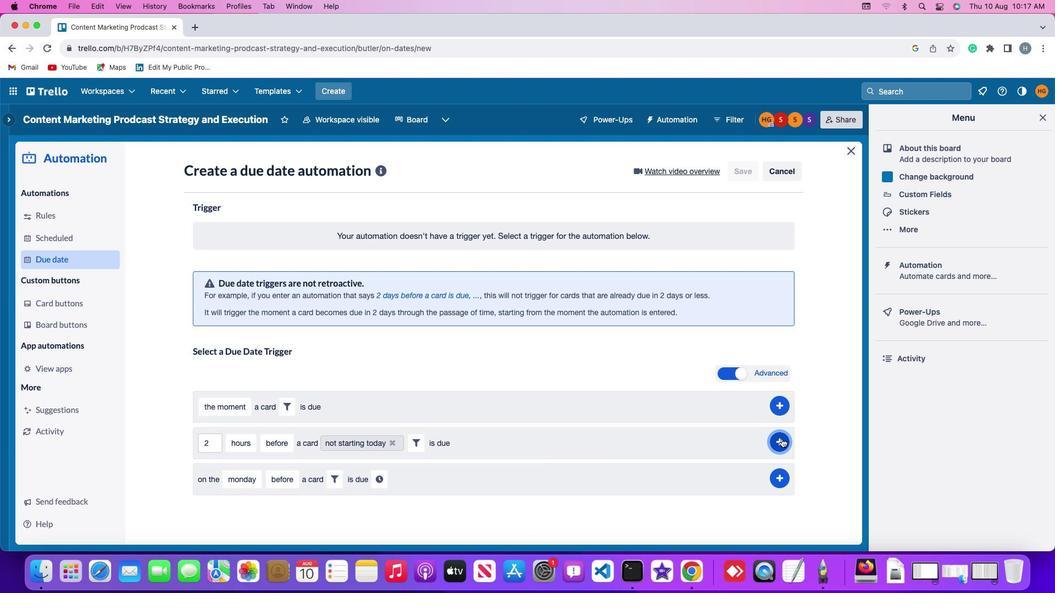 
Action: Mouse moved to (818, 349)
Screenshot: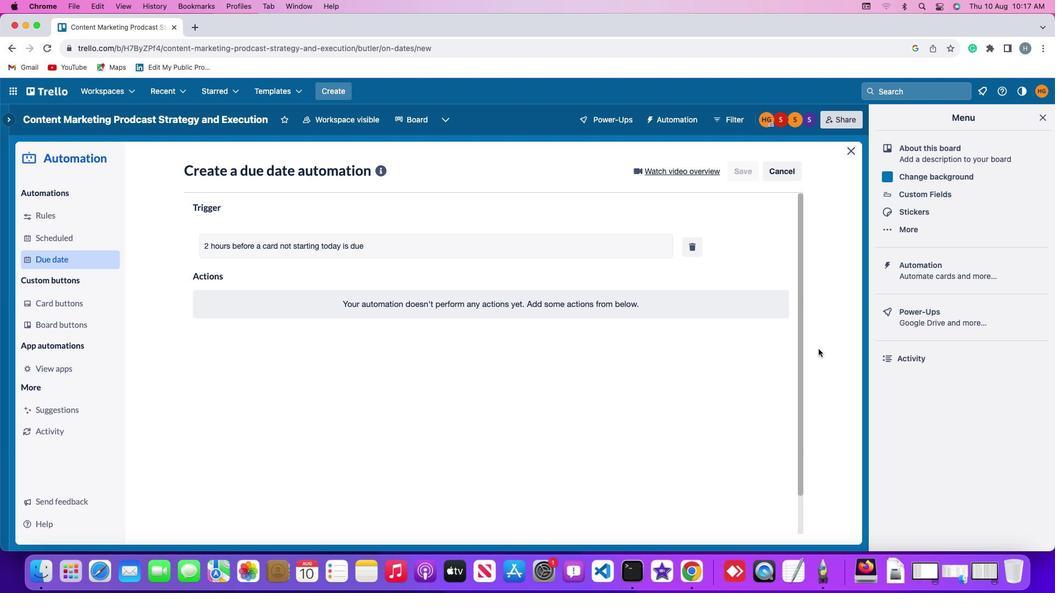 
